 Task: Create a section Feature Fest and in the section, add a milestone Continuous Integration and Continuous Deployment (CI/CD) Implementation in the project YottaTech.
Action: Mouse moved to (64, 427)
Screenshot: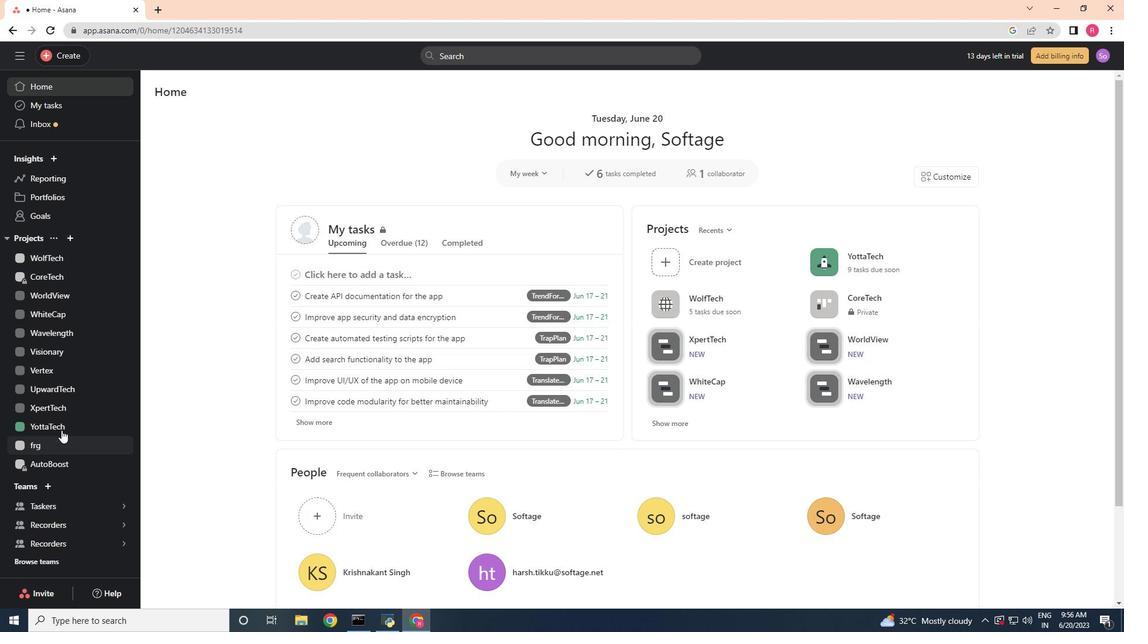 
Action: Mouse pressed left at (64, 427)
Screenshot: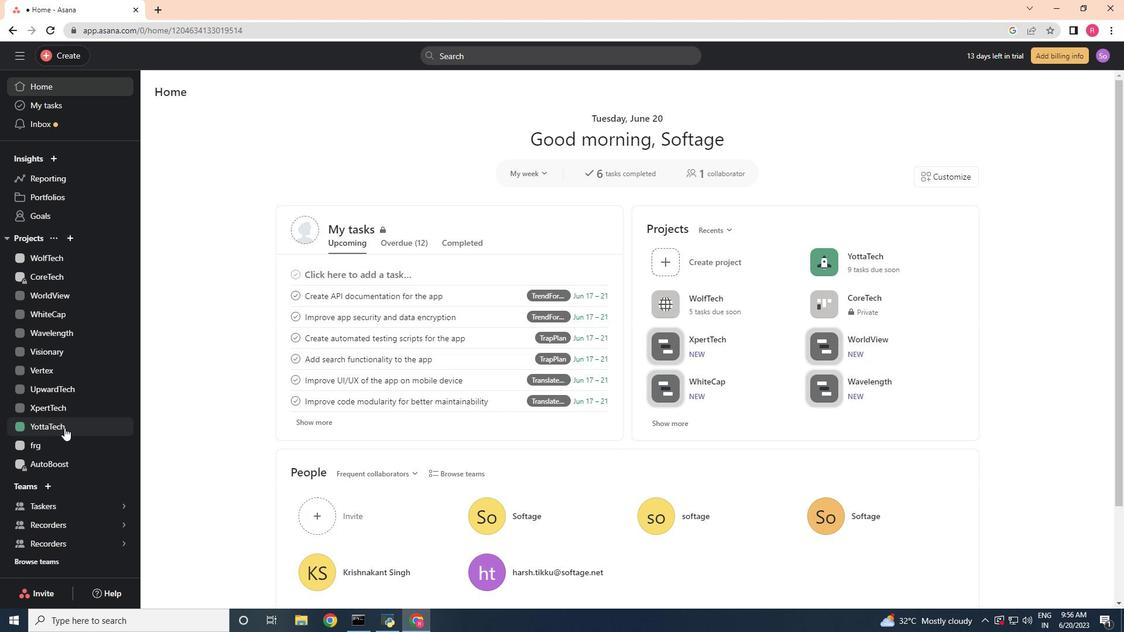 
Action: Mouse moved to (236, 485)
Screenshot: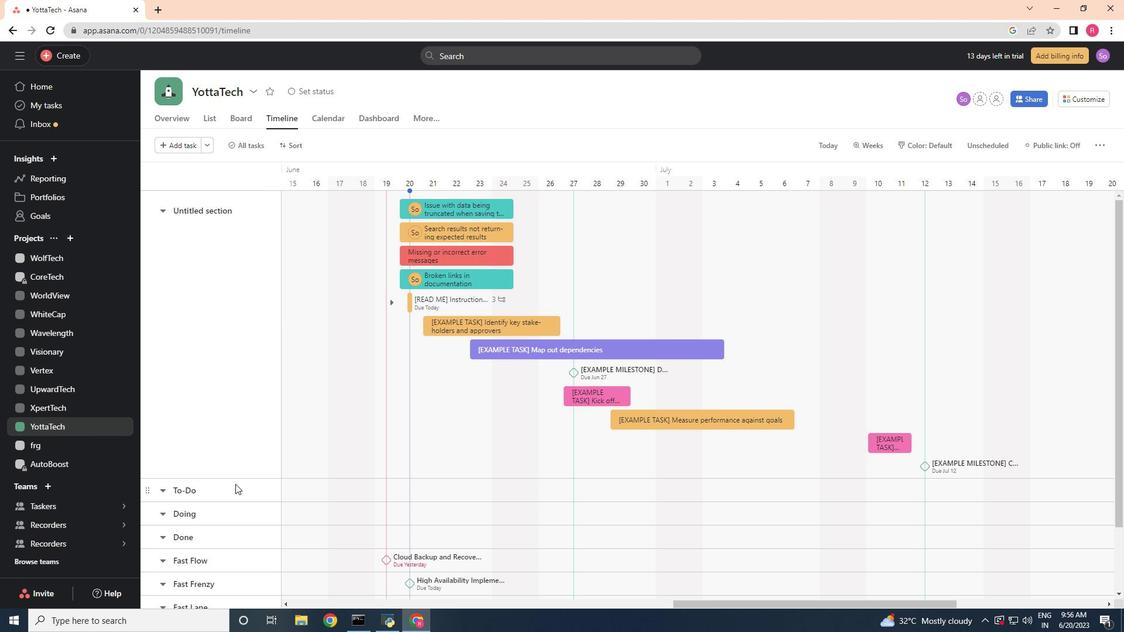 
Action: Mouse scrolled (236, 485) with delta (0, 0)
Screenshot: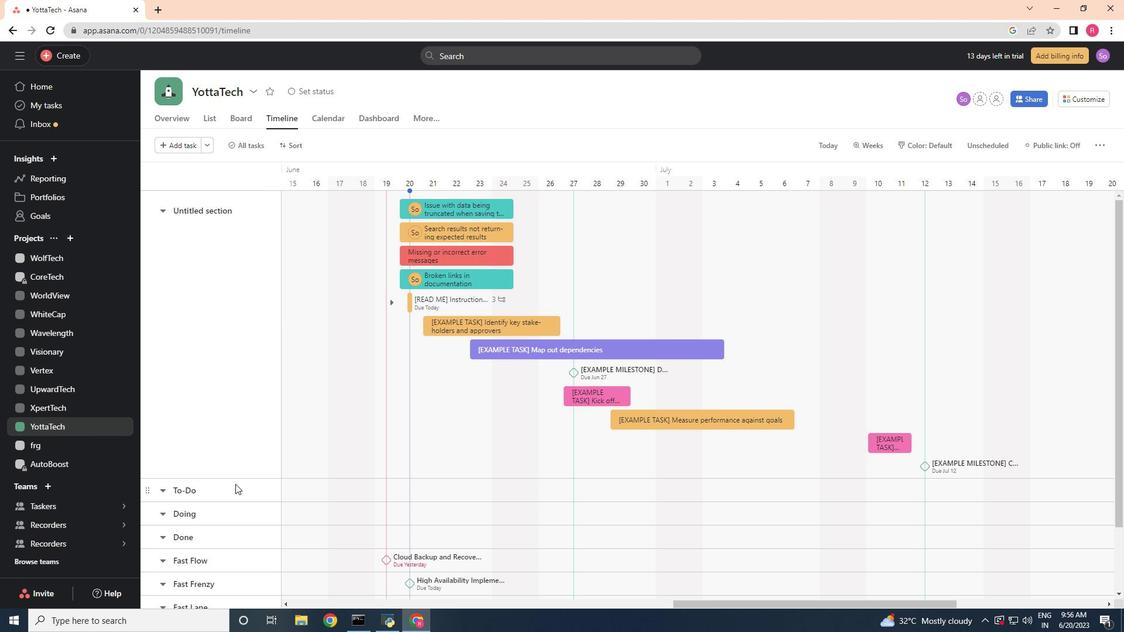 
Action: Mouse moved to (237, 487)
Screenshot: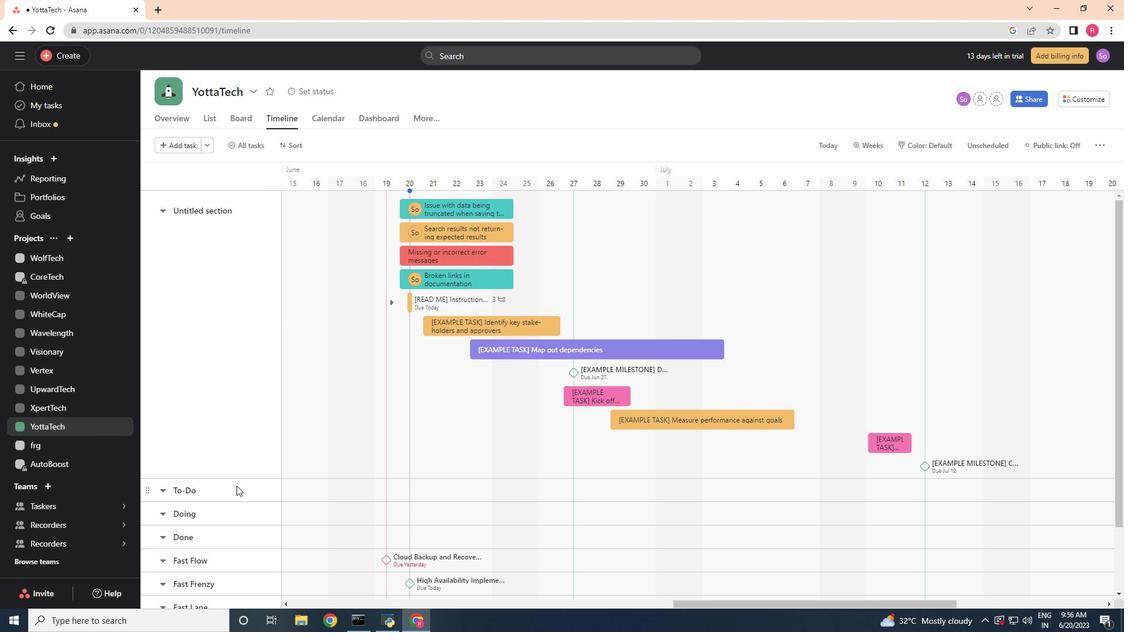 
Action: Mouse scrolled (237, 486) with delta (0, 0)
Screenshot: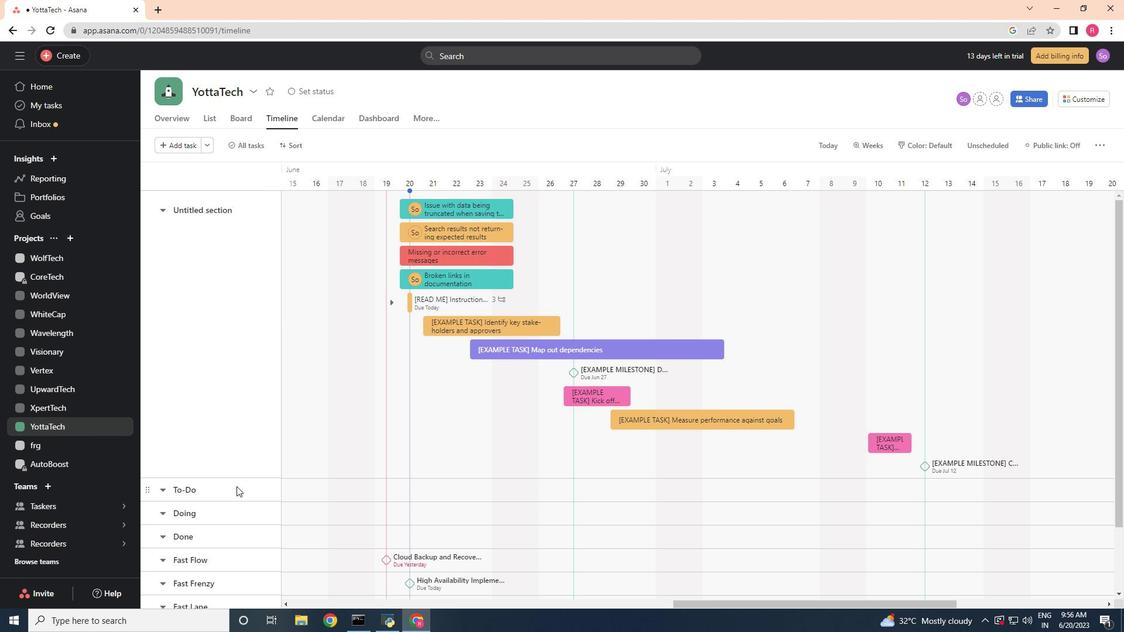 
Action: Mouse moved to (237, 487)
Screenshot: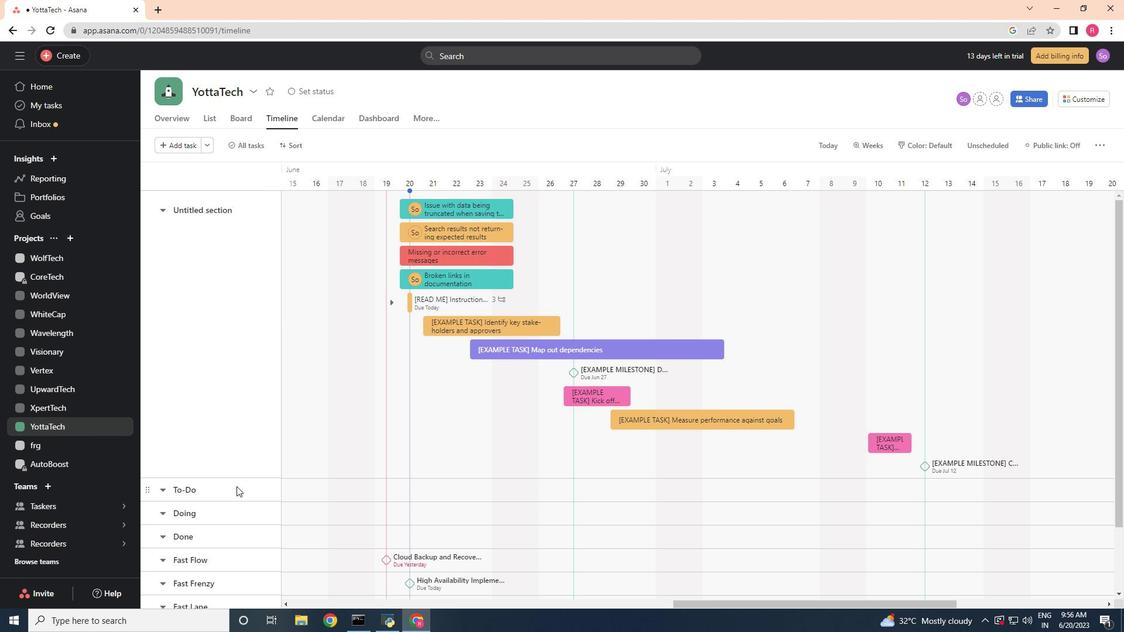 
Action: Mouse scrolled (237, 487) with delta (0, 0)
Screenshot: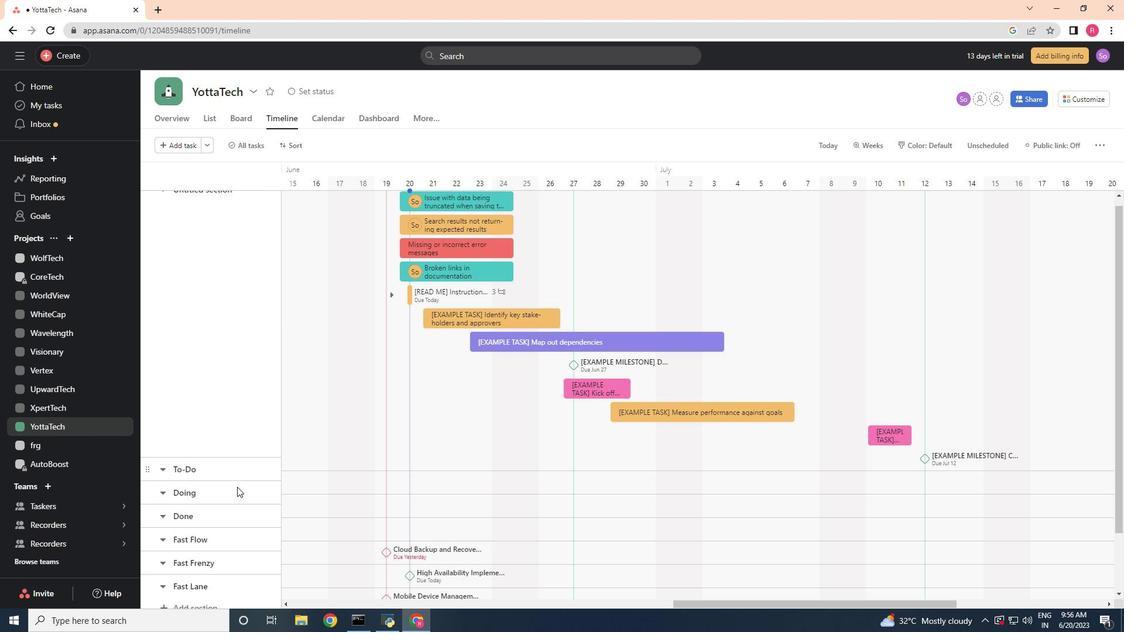 
Action: Mouse moved to (237, 488)
Screenshot: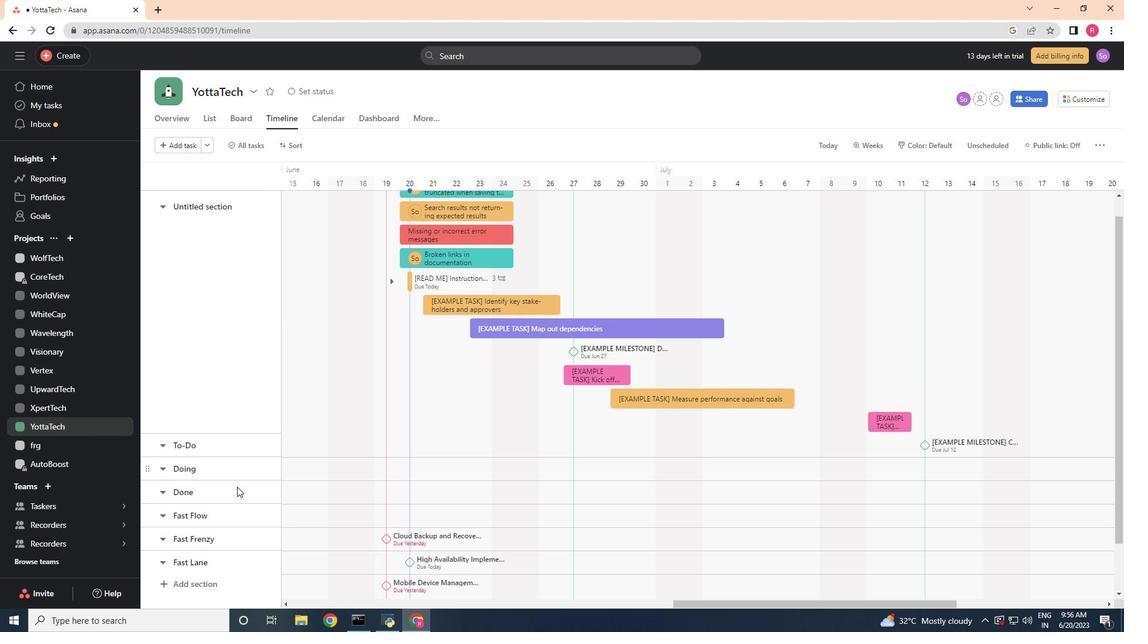 
Action: Mouse scrolled (237, 487) with delta (0, 0)
Screenshot: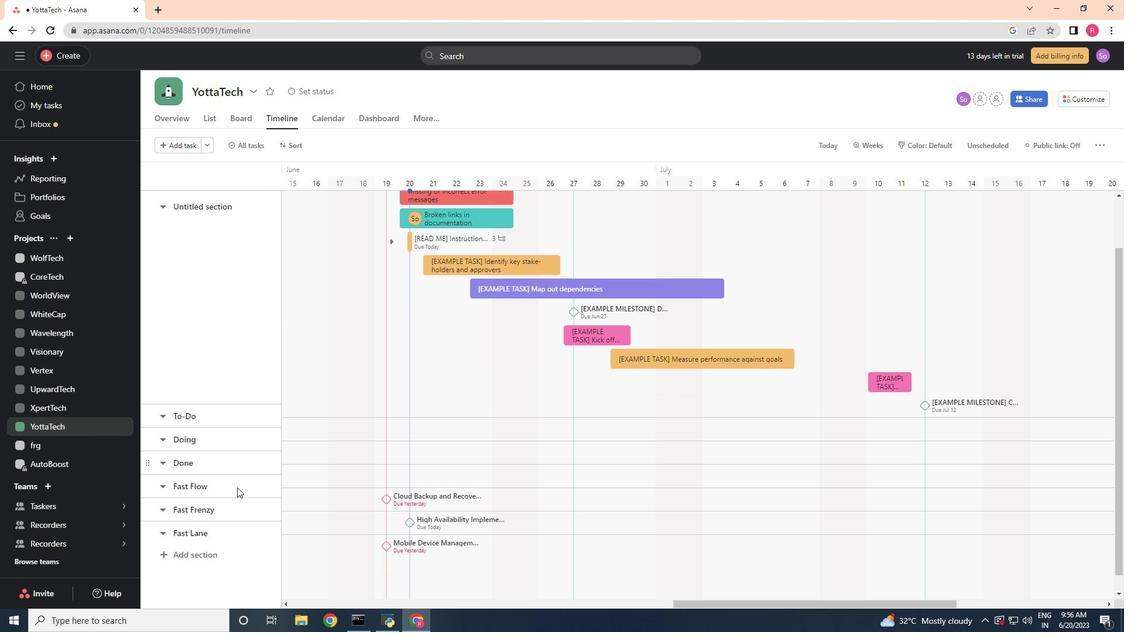 
Action: Mouse moved to (237, 488)
Screenshot: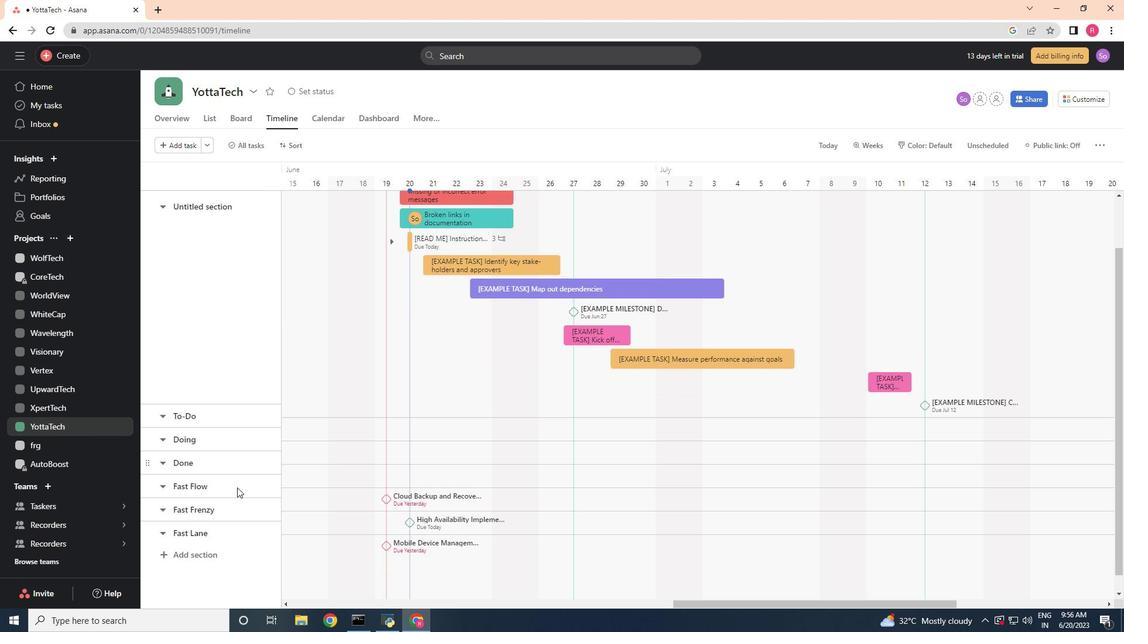 
Action: Mouse scrolled (237, 488) with delta (0, 0)
Screenshot: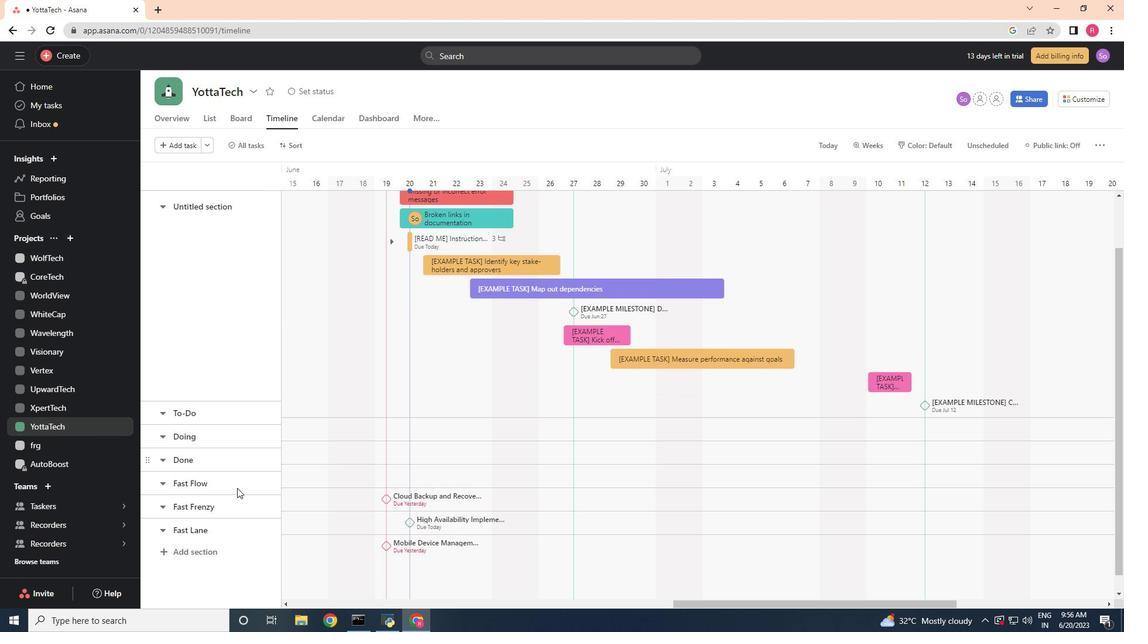 
Action: Mouse moved to (202, 547)
Screenshot: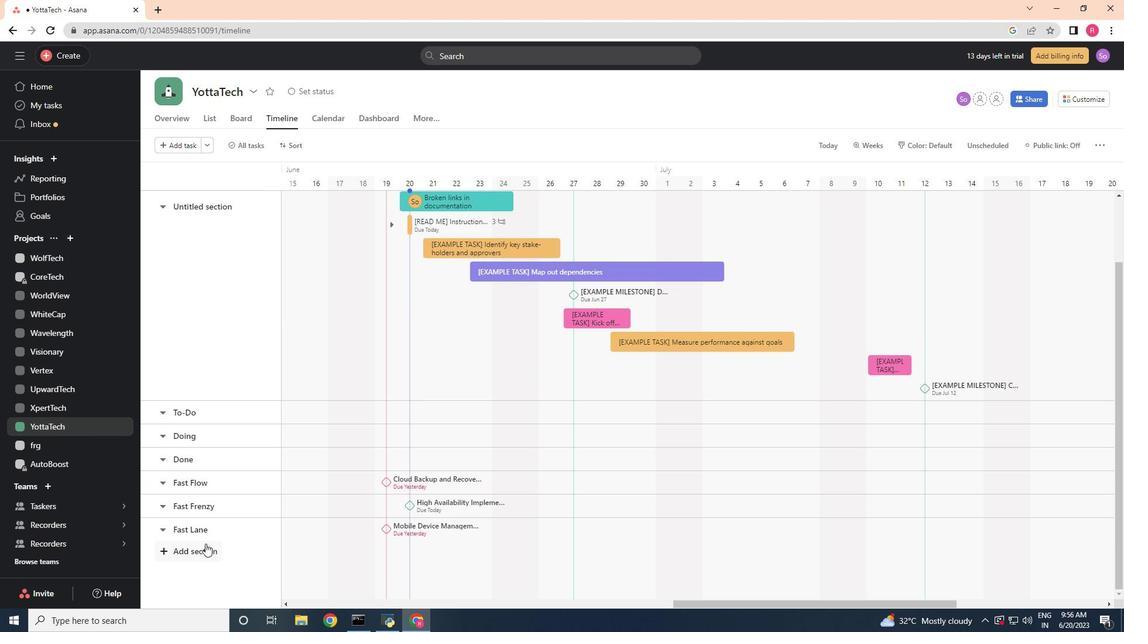 
Action: Mouse pressed left at (202, 547)
Screenshot: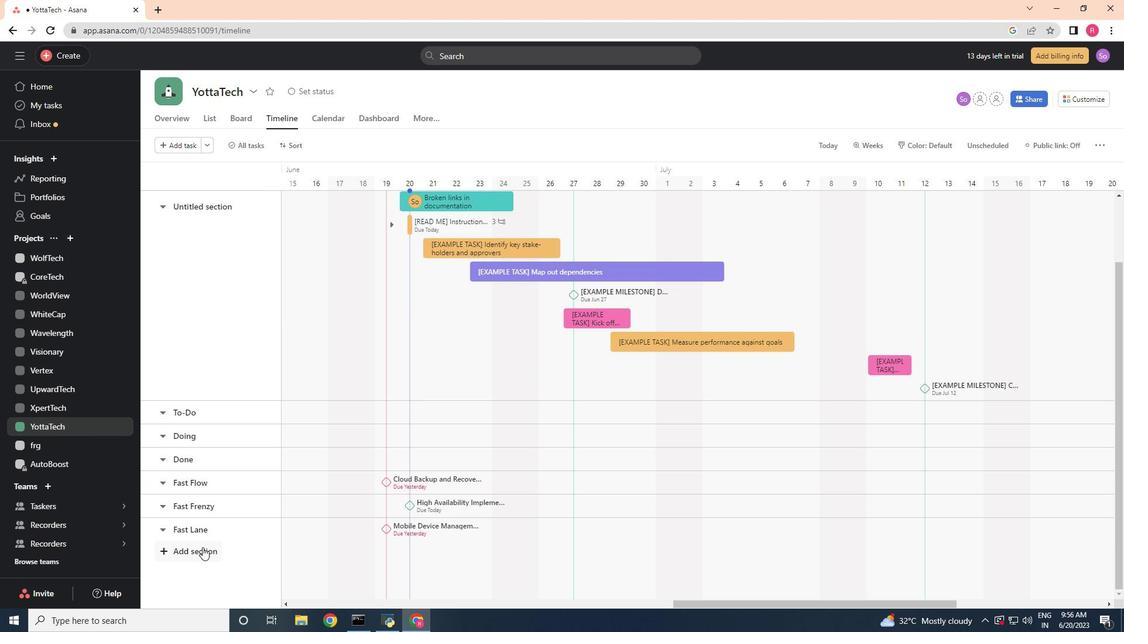 
Action: Key pressed <Key.shift>Feature<Key.space><Key.shift>Fest
Screenshot: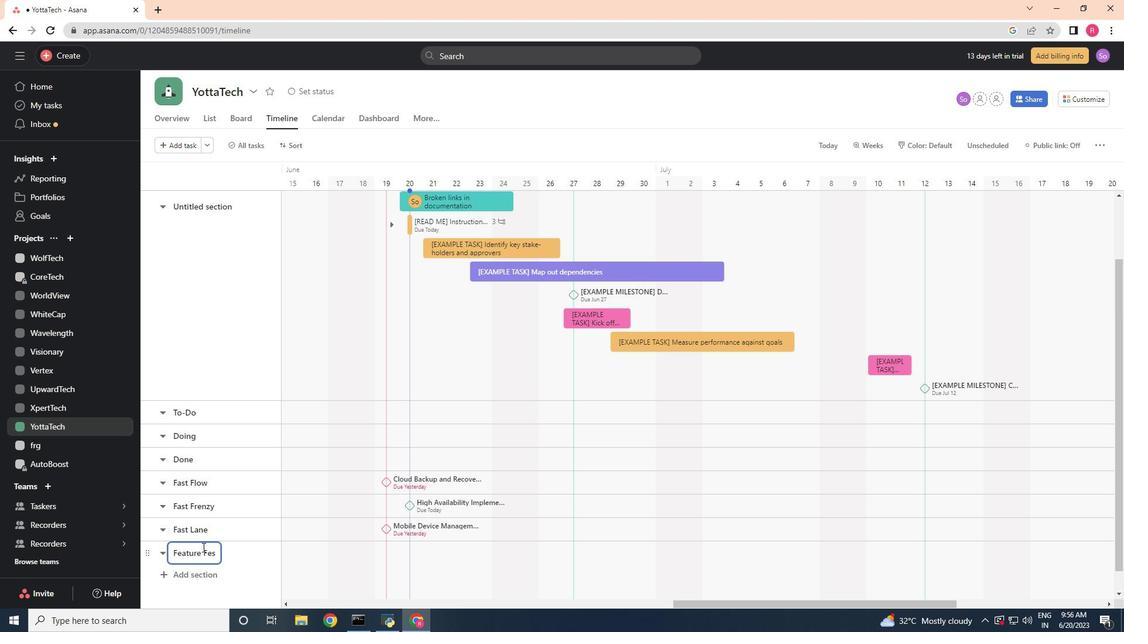 
Action: Mouse moved to (310, 551)
Screenshot: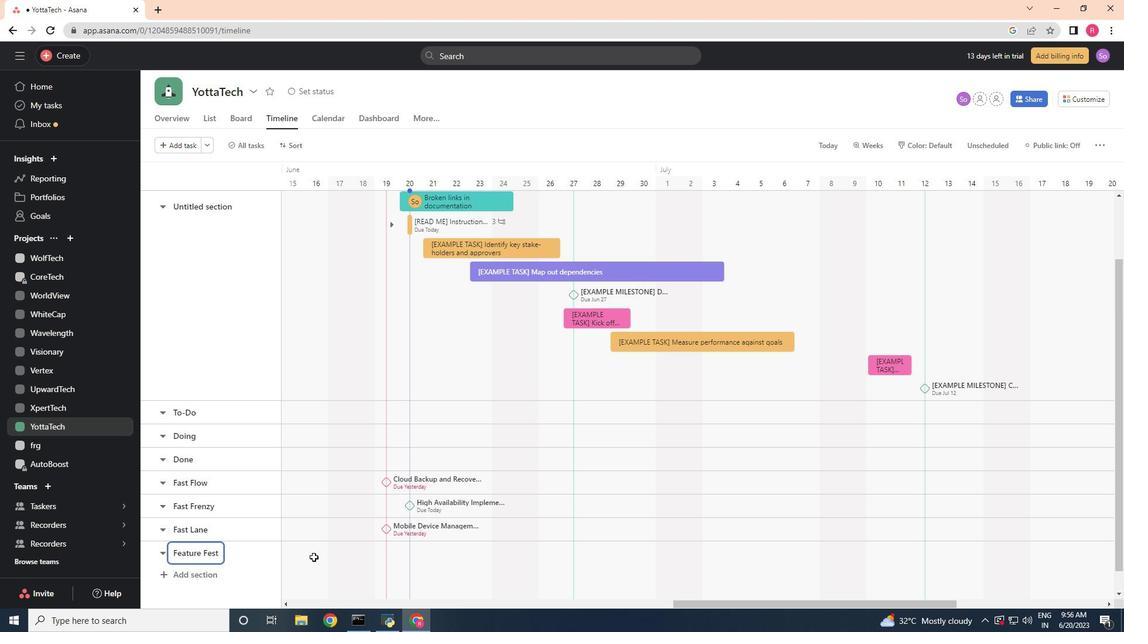
Action: Mouse pressed left at (310, 551)
Screenshot: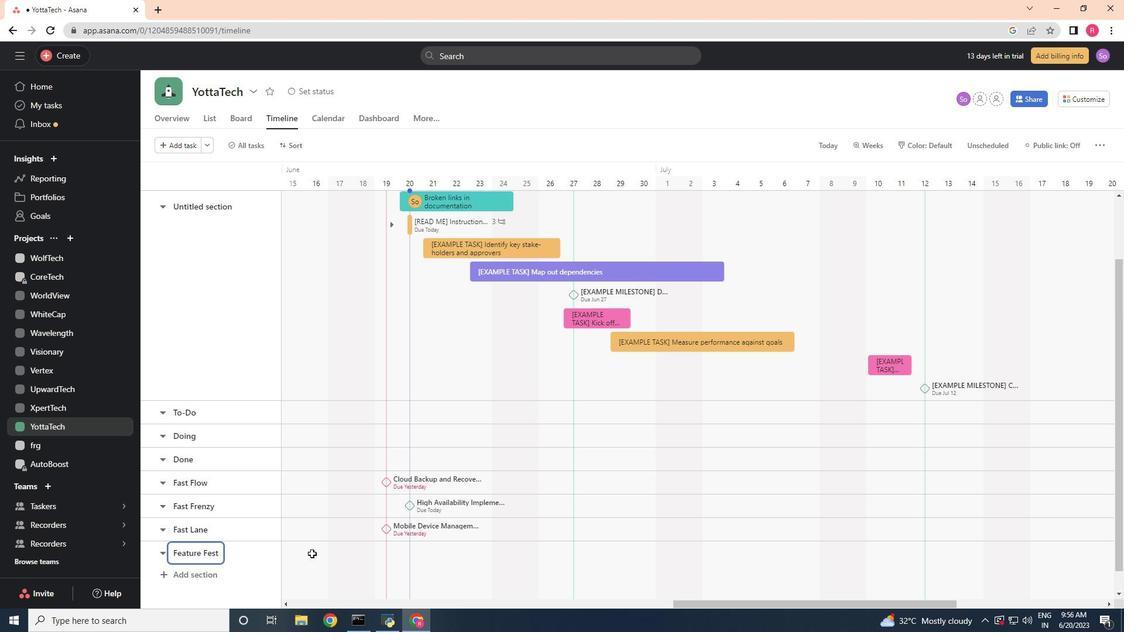 
Action: Key pressed <Key.shift><Key.shift><Key.shift>Continuous<Key.space><Key.shift><Key.shift><Key.shift><Key.shift><Key.shift><Key.shift><Key.shift><Key.shift><Key.shift><Key.shift><Key.shift><Key.shift><Key.shift><Key.shift><Key.shift><Key.shift><Key.shift><Key.shift><Key.shift><Key.shift><Key.shift><Key.shift><Key.shift>Integration<Key.space>and<Key.space><Key.shift>Continous<Key.space><Key.shift>Deployment<Key.shift_r><Key.shift_r><Key.shift_r><Key.shift_r><Key.shift_r><Key.shift_r><Key.shift_r>(<Key.left><Key.left><Key.left><Key.left><Key.left><Key.left><Key.left><Key.left><Key.left><Key.left><Key.left><Key.left><Key.left><Key.left><Key.left><Key.left><Key.left><Key.right><Key.right>u<Key.right><Key.right><Key.right><Key.right><Key.right><Key.right><Key.right><Key.right><Key.right><Key.right><Key.right><Key.right><Key.right><Key.right><Key.right><Key.right><Key.right><Key.right><Key.right><Key.backspace><Key.space><Key.shift_r>(c<Key.shift><Key.backspace><Key.shift>CI/<Key.shift><Key.shift><Key.shift>Cd<Key.backspace><Key.shift>D<Key.shift_r>)<Key.space><Key.shift>Implementation
Screenshot: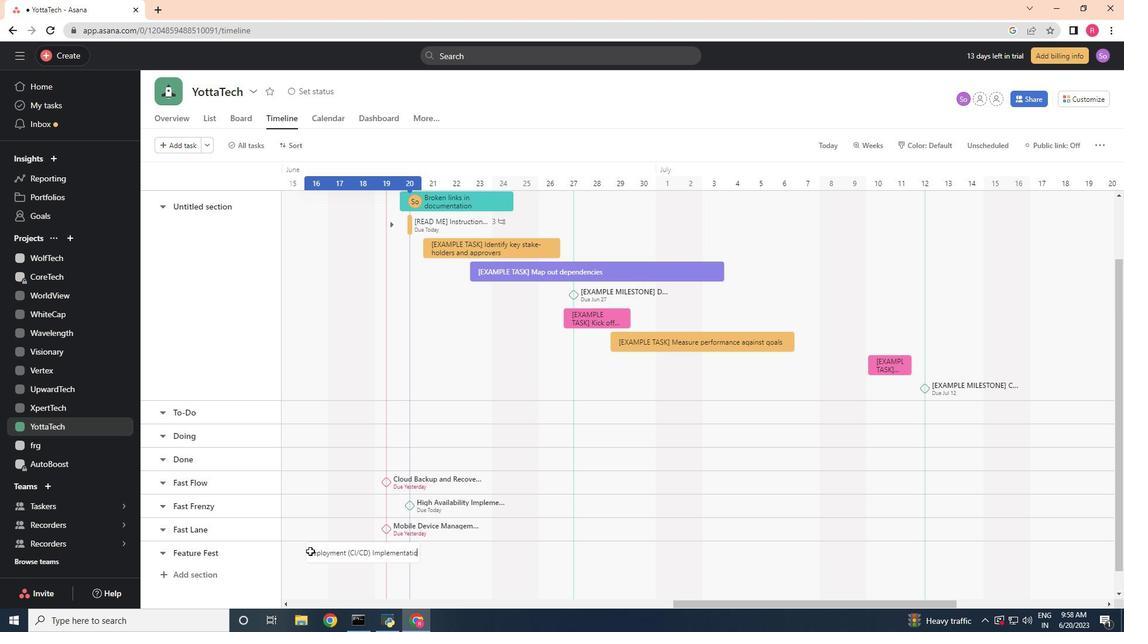 
Action: Mouse moved to (364, 555)
Screenshot: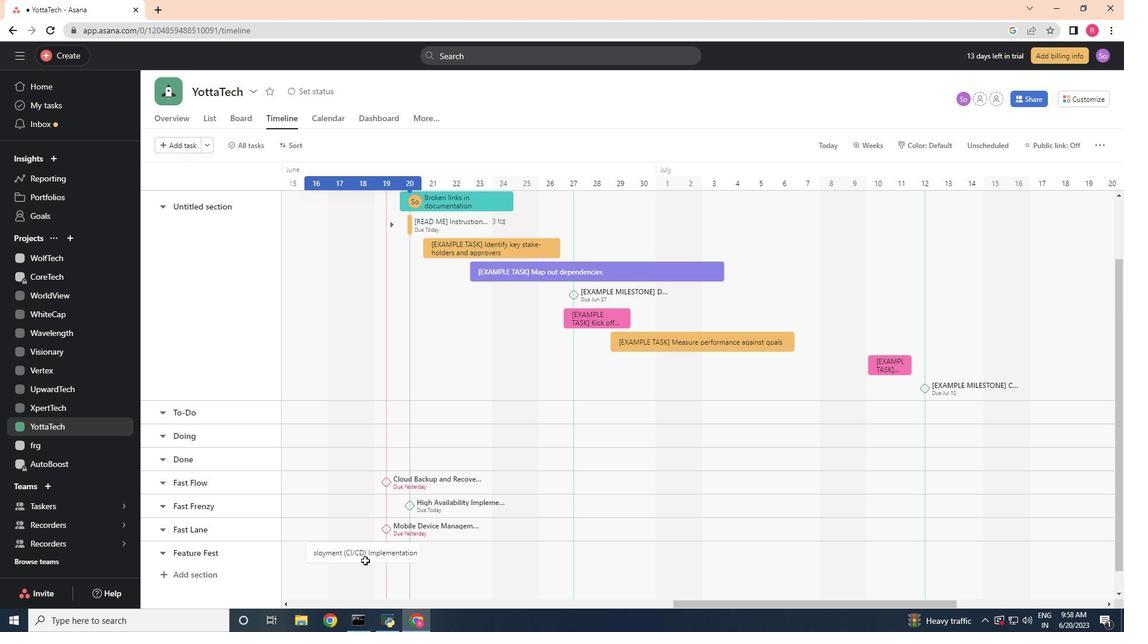 
Action: Mouse pressed right at (364, 555)
Screenshot: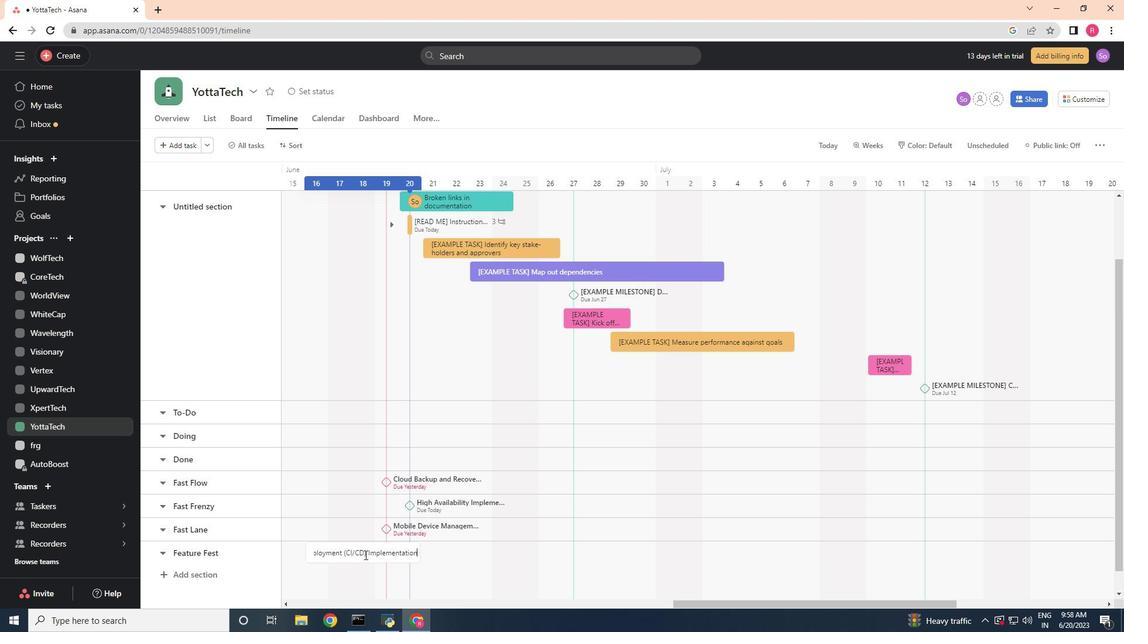 
Action: Mouse moved to (407, 497)
Screenshot: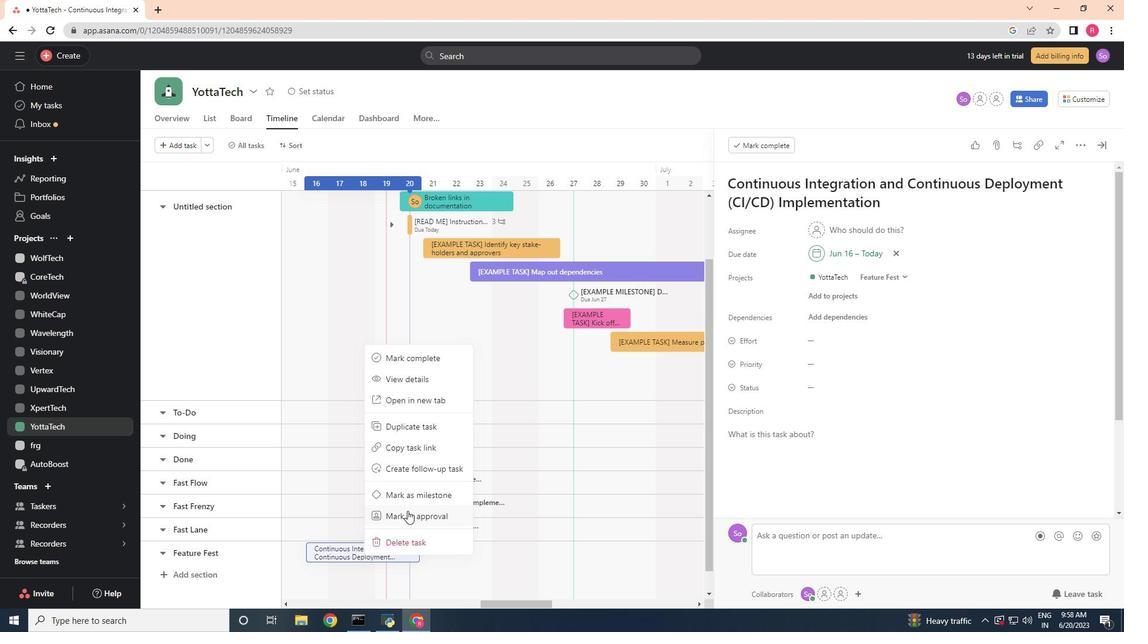 
Action: Mouse pressed left at (407, 497)
Screenshot: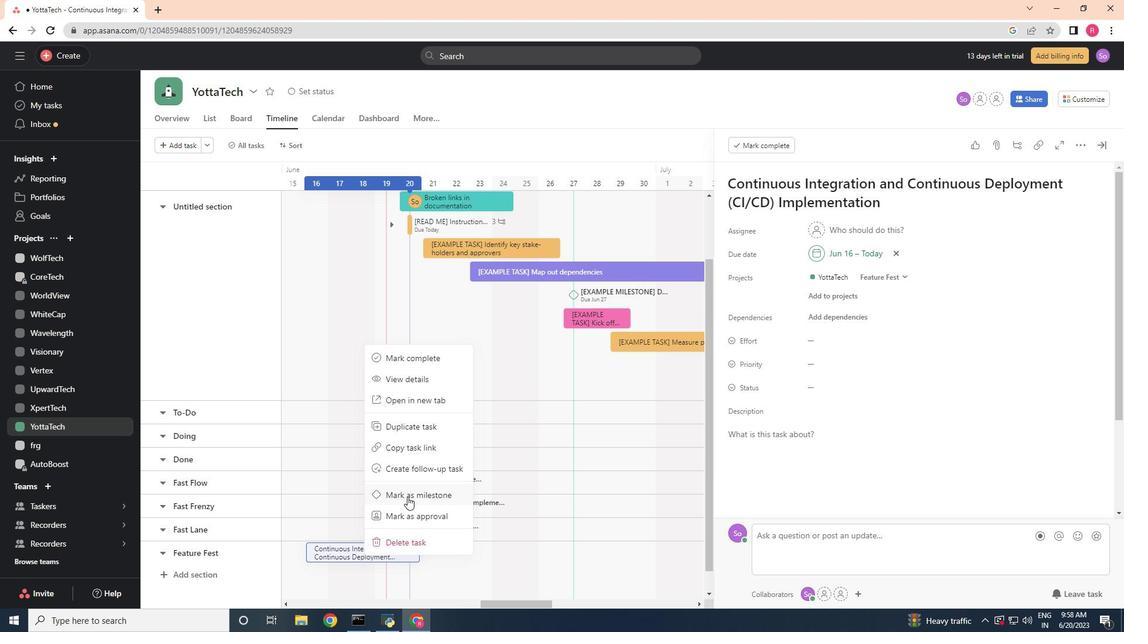 
